 Task: Sort the products in the category "Foil & Plastic Wrap" by unit price (high first).
Action: Mouse moved to (747, 300)
Screenshot: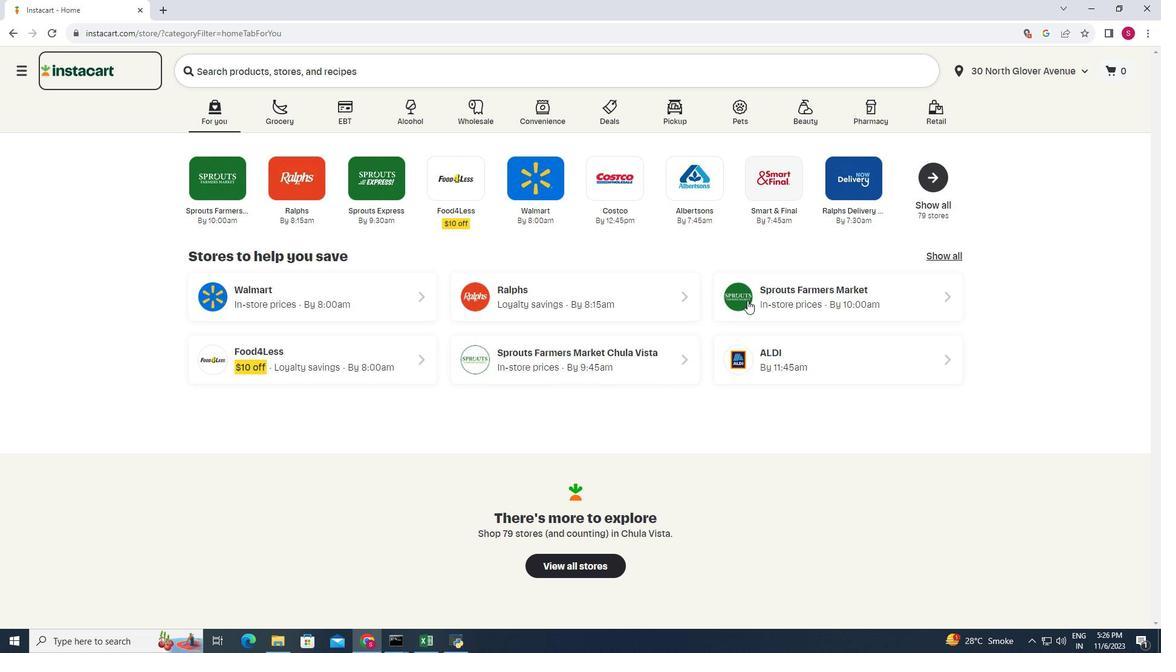 
Action: Mouse pressed left at (747, 300)
Screenshot: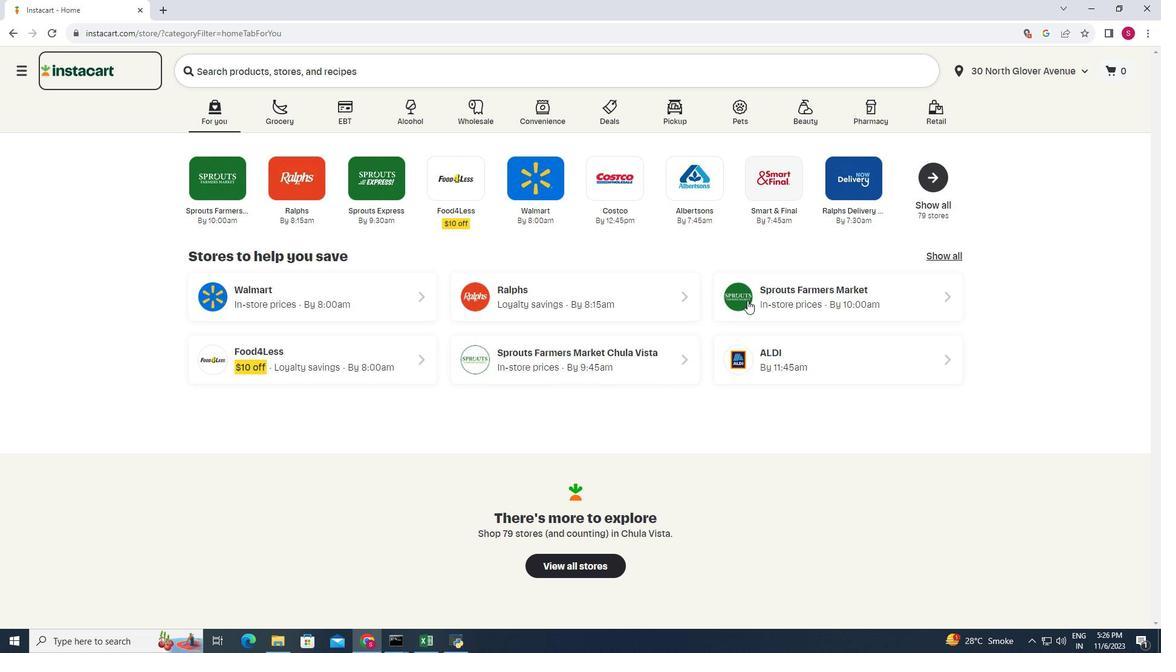 
Action: Mouse moved to (72, 370)
Screenshot: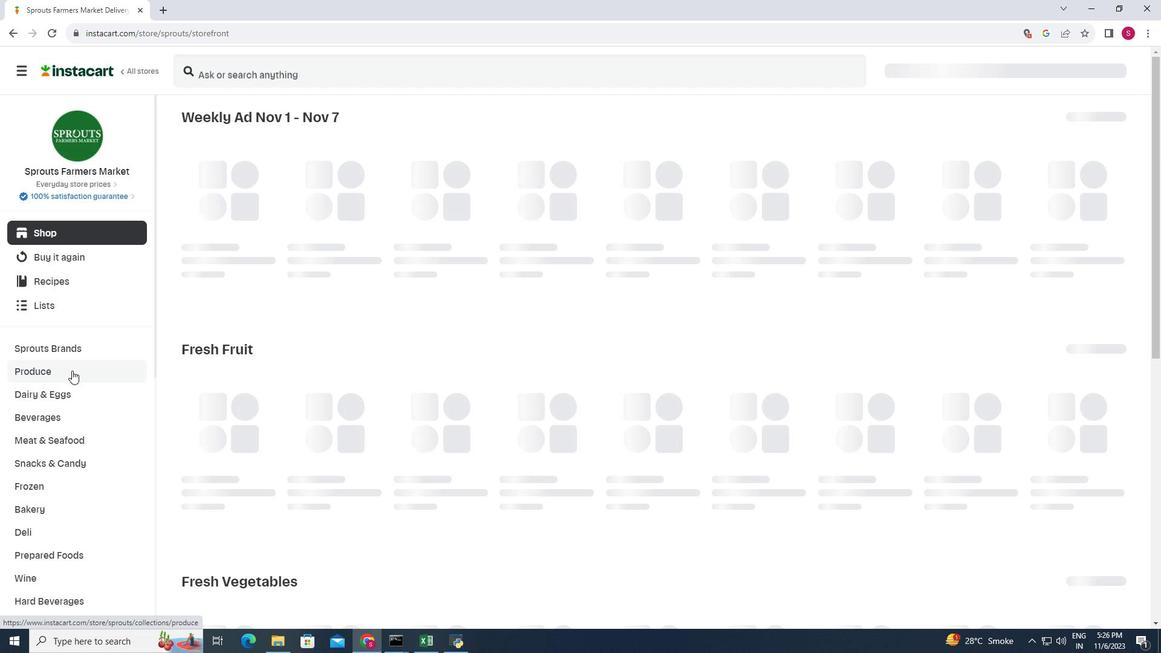 
Action: Mouse scrolled (72, 370) with delta (0, 0)
Screenshot: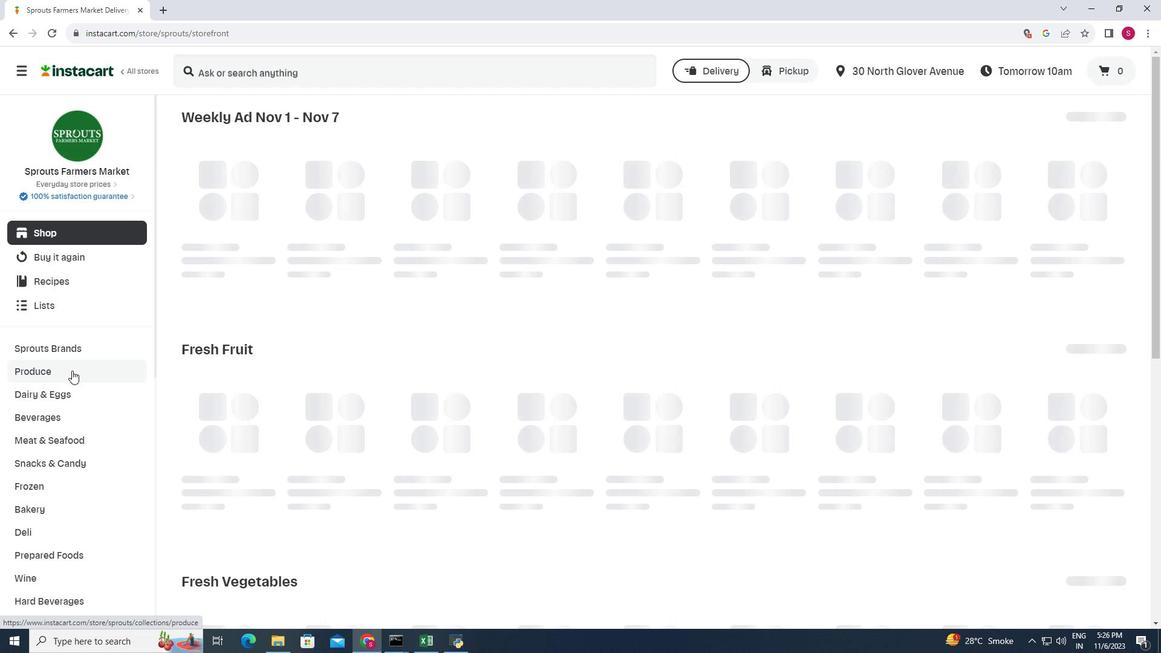 
Action: Mouse scrolled (72, 370) with delta (0, 0)
Screenshot: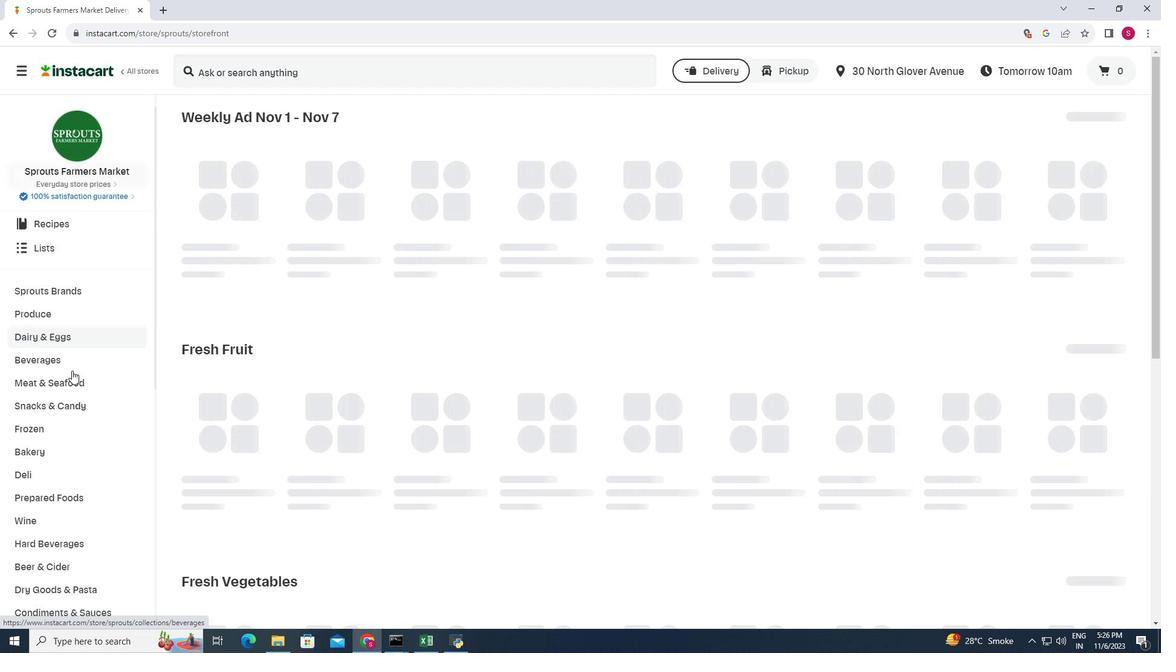 
Action: Mouse scrolled (72, 370) with delta (0, 0)
Screenshot: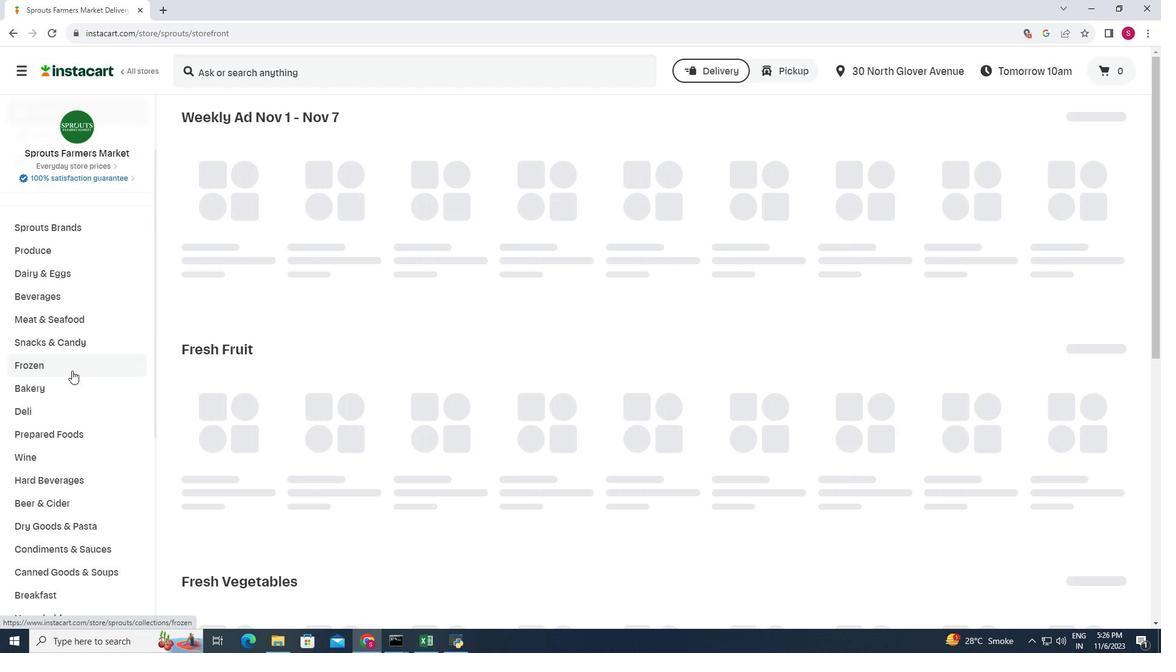 
Action: Mouse scrolled (72, 370) with delta (0, 0)
Screenshot: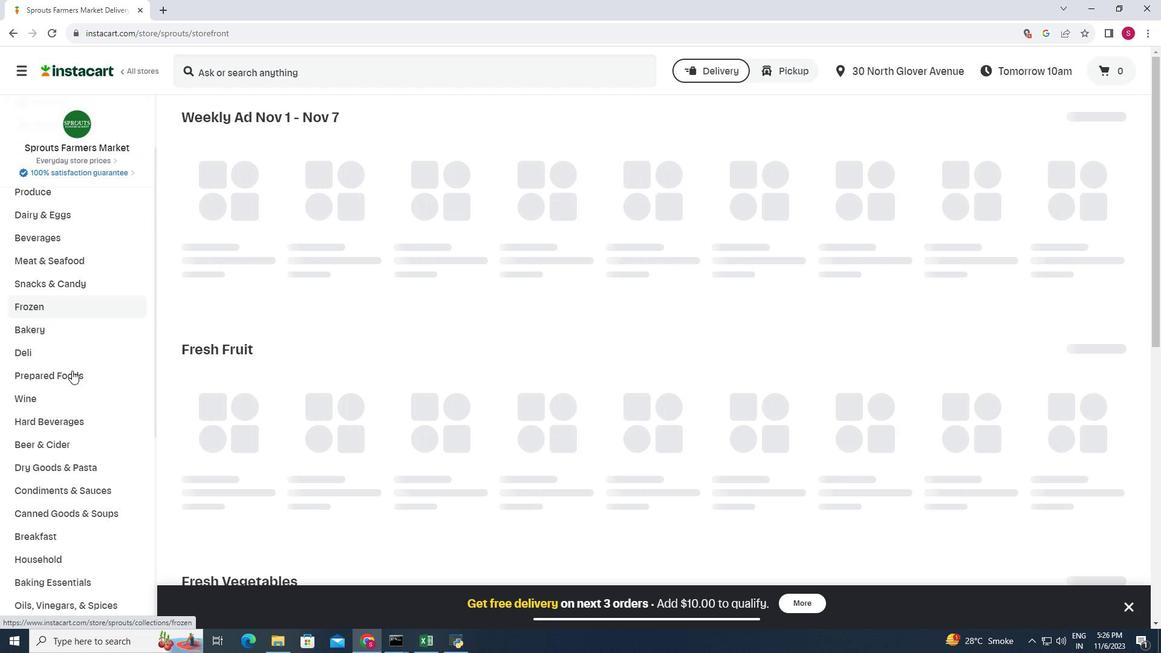 
Action: Mouse scrolled (72, 370) with delta (0, 0)
Screenshot: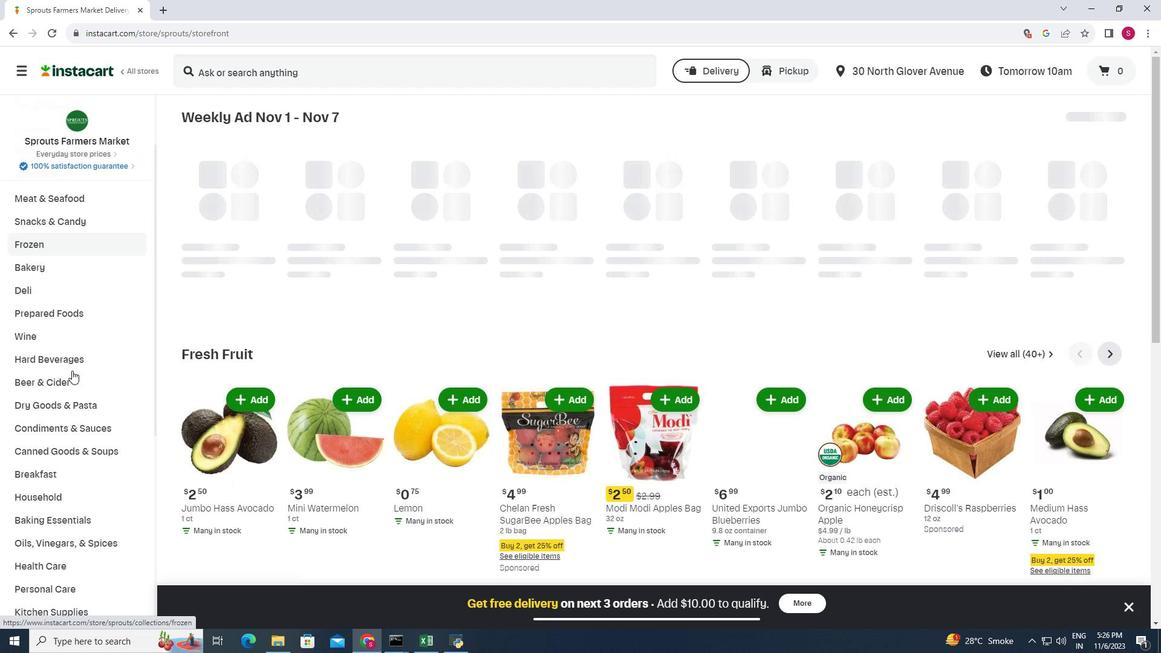 
Action: Mouse moved to (71, 441)
Screenshot: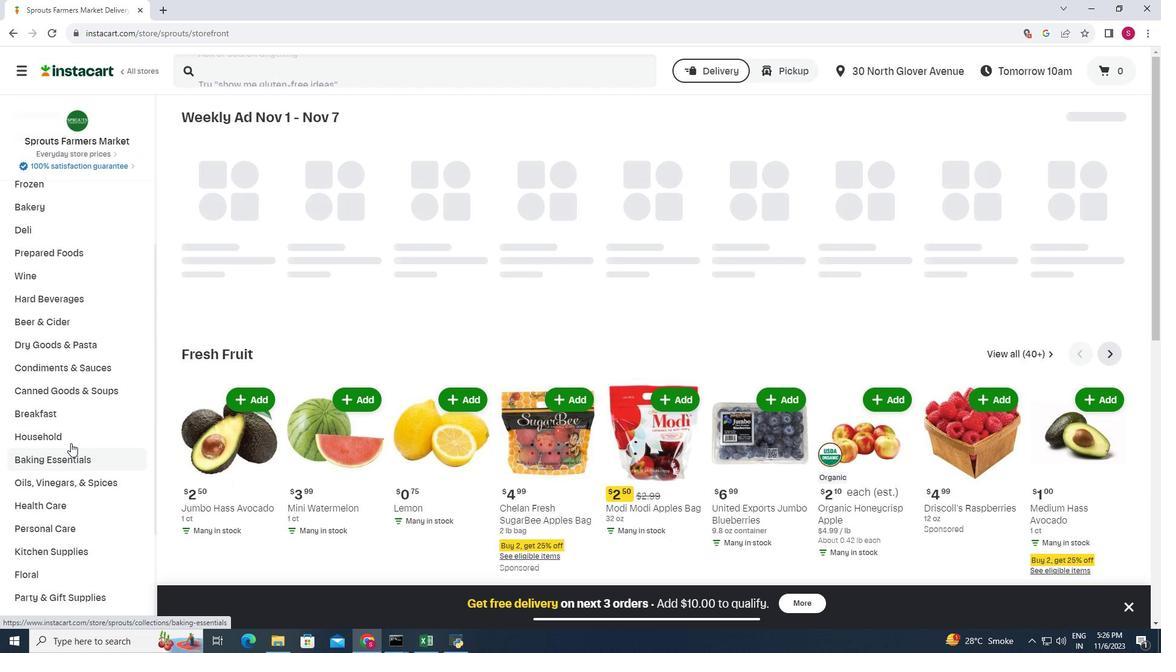
Action: Mouse pressed left at (71, 441)
Screenshot: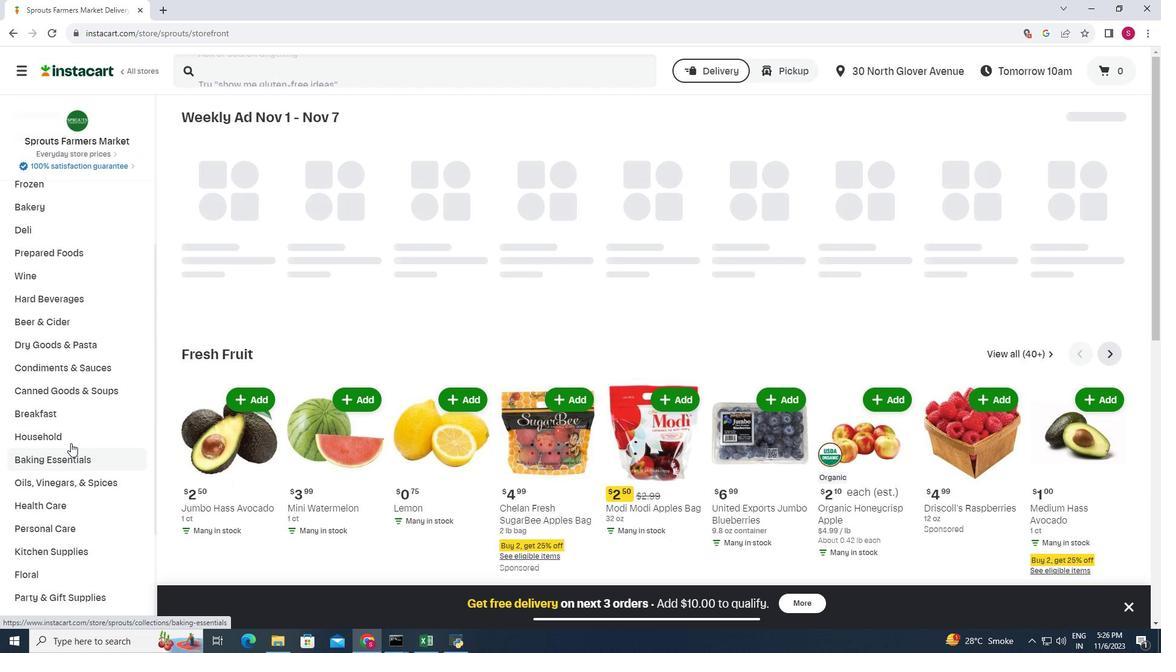 
Action: Mouse moved to (541, 151)
Screenshot: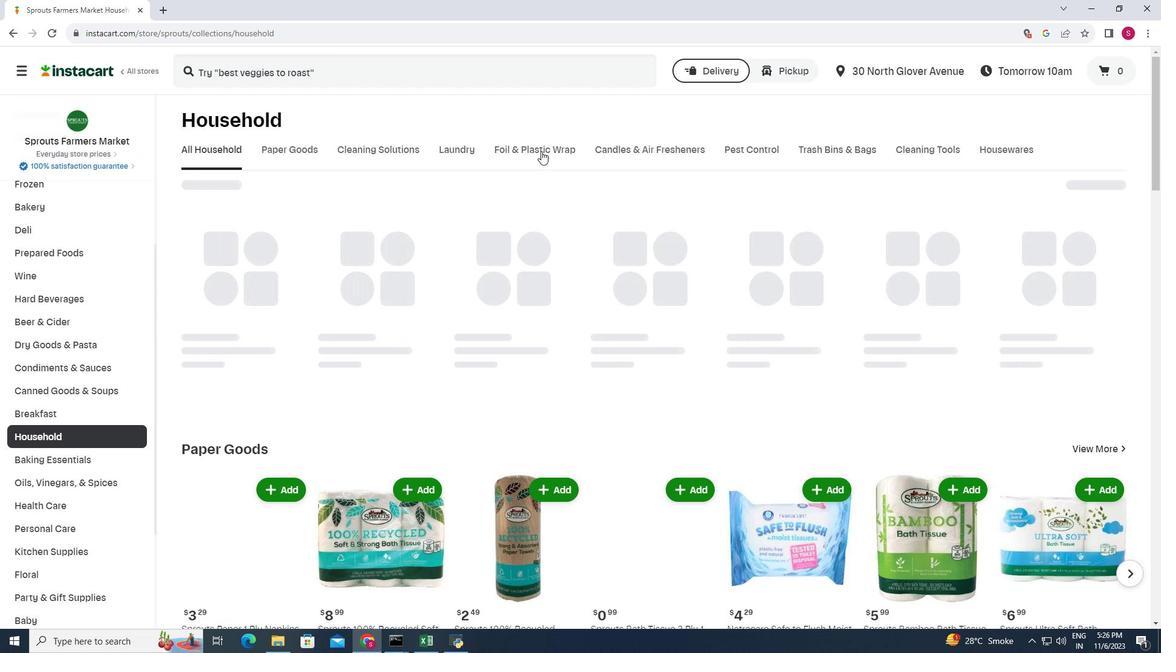 
Action: Mouse pressed left at (541, 151)
Screenshot: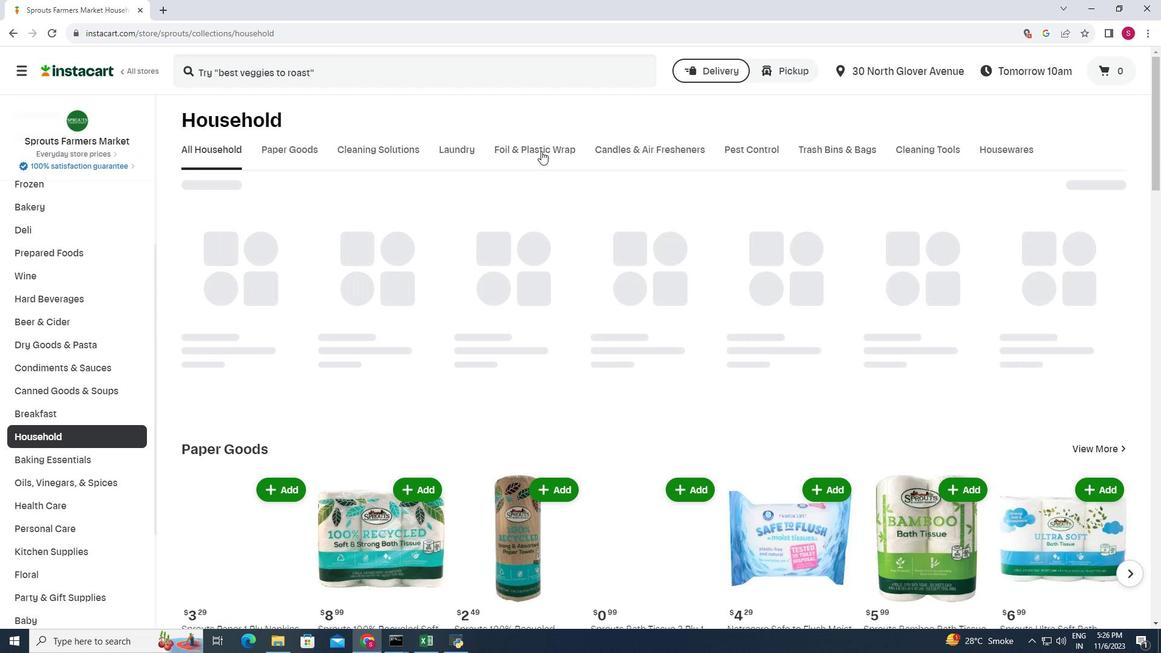 
Action: Mouse moved to (1114, 249)
Screenshot: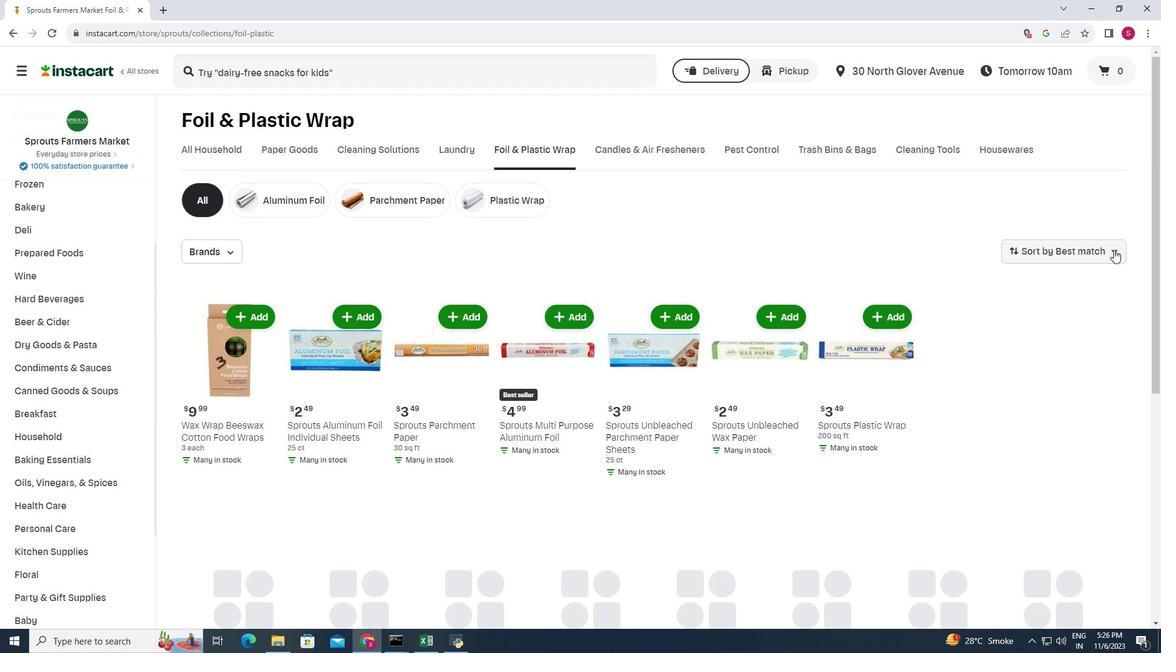 
Action: Mouse pressed left at (1114, 249)
Screenshot: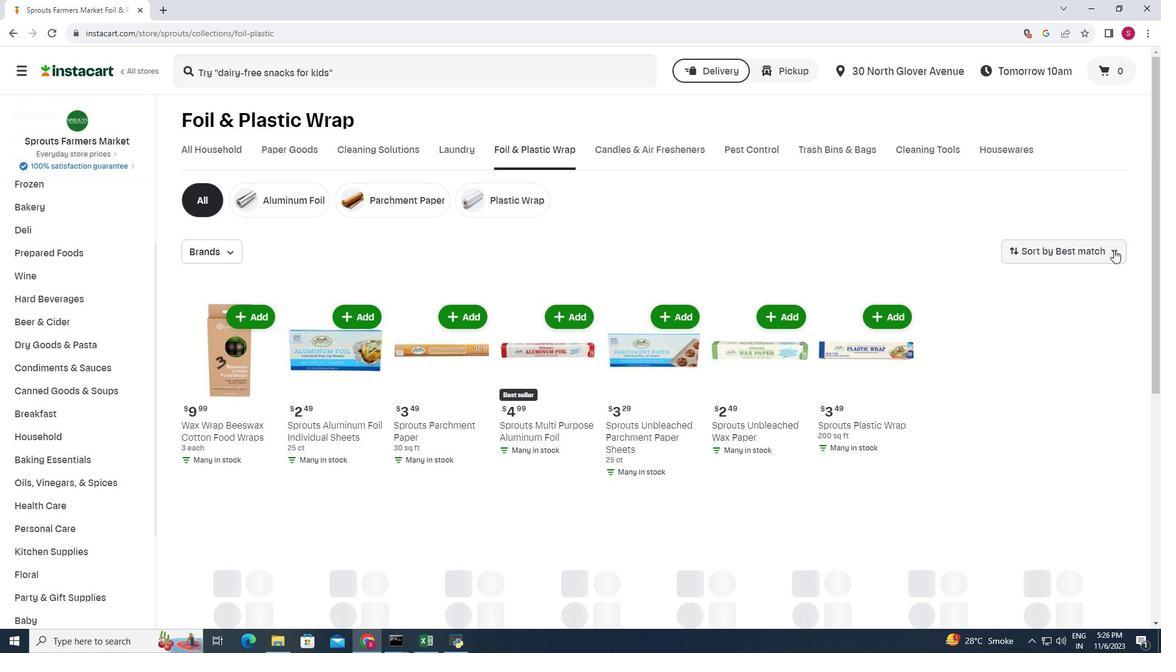 
Action: Mouse moved to (1085, 395)
Screenshot: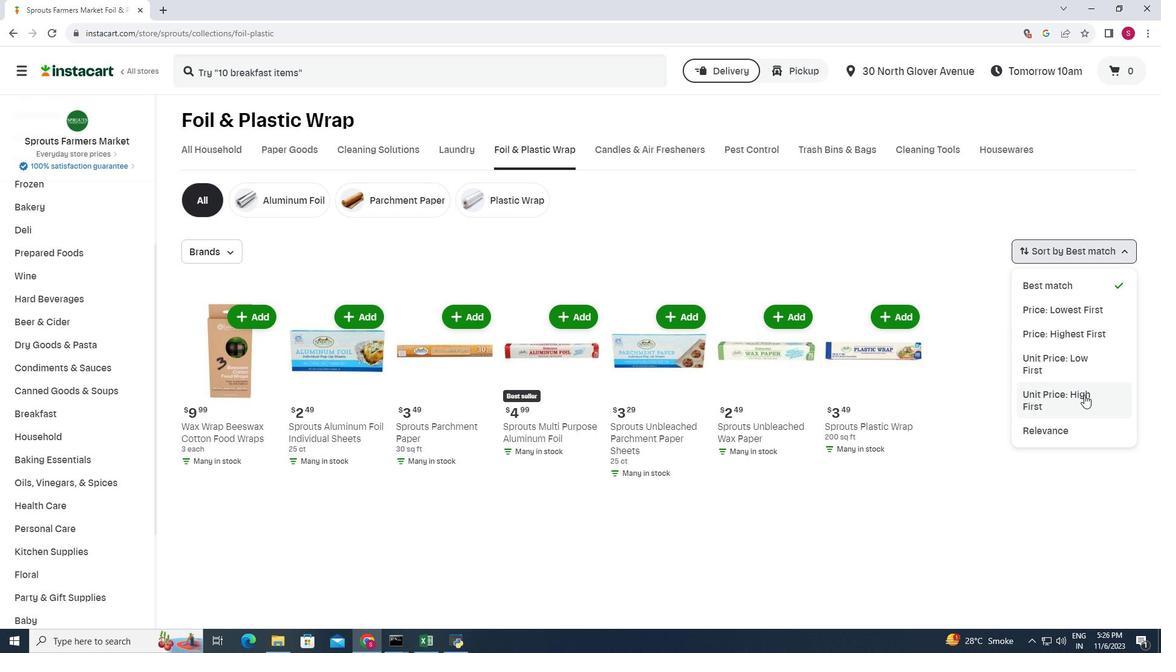 
Action: Mouse pressed left at (1085, 395)
Screenshot: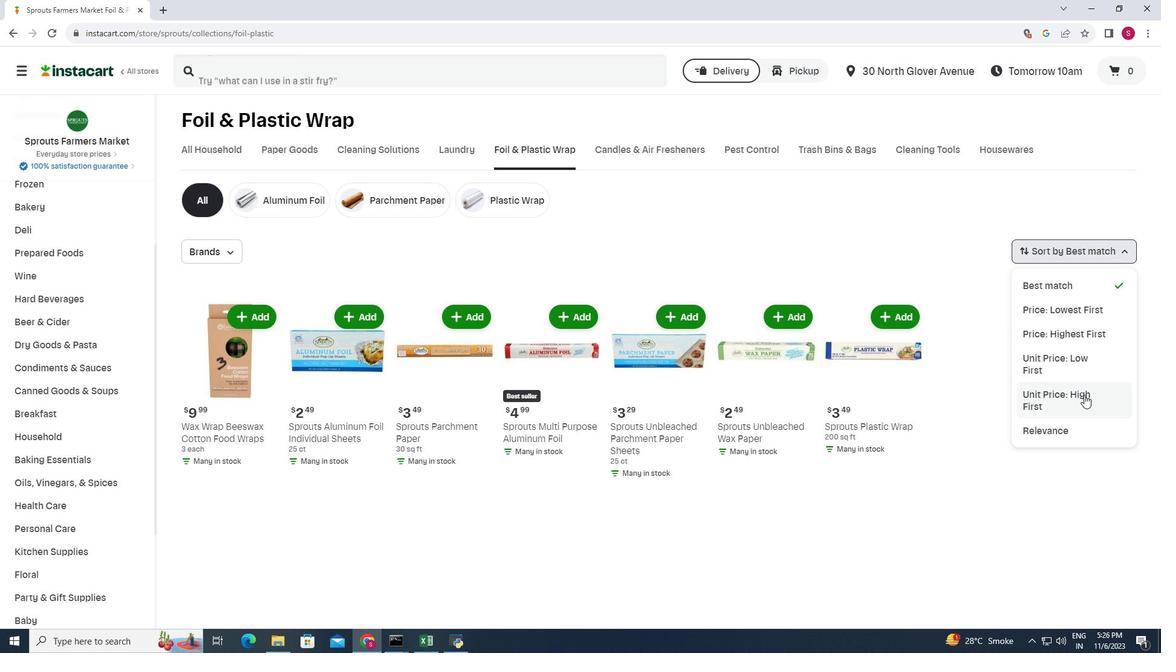 
Action: Mouse moved to (769, 275)
Screenshot: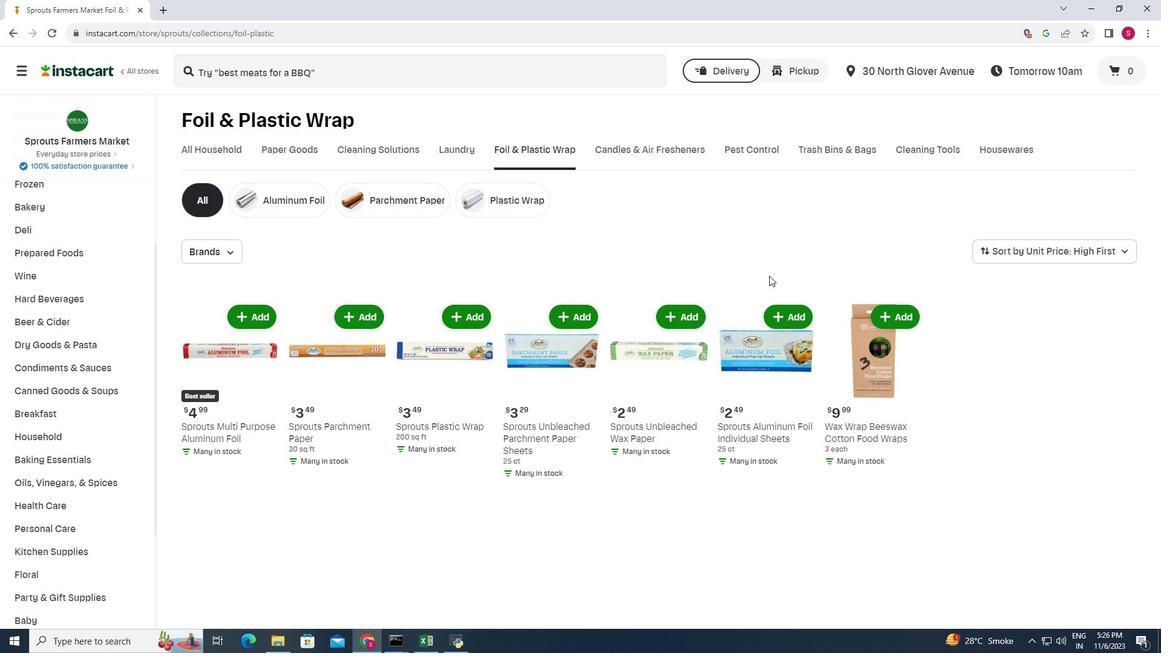 
